 Task: Enable the option "Skip loop filter" for "H.264/MPEG-4 Part 10/AVC encoder (x264).
Action: Mouse moved to (114, 19)
Screenshot: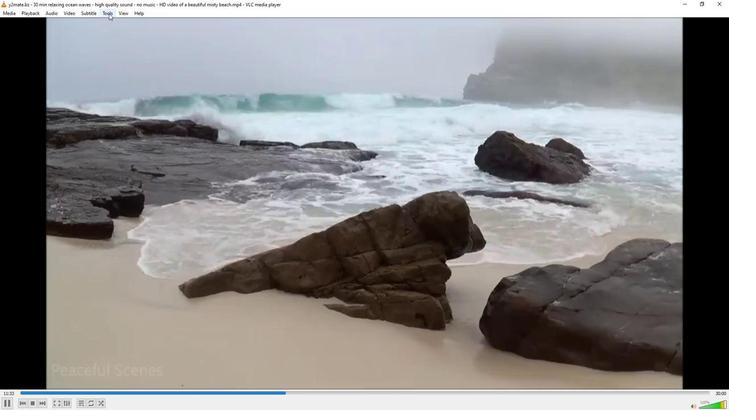 
Action: Mouse pressed left at (114, 19)
Screenshot: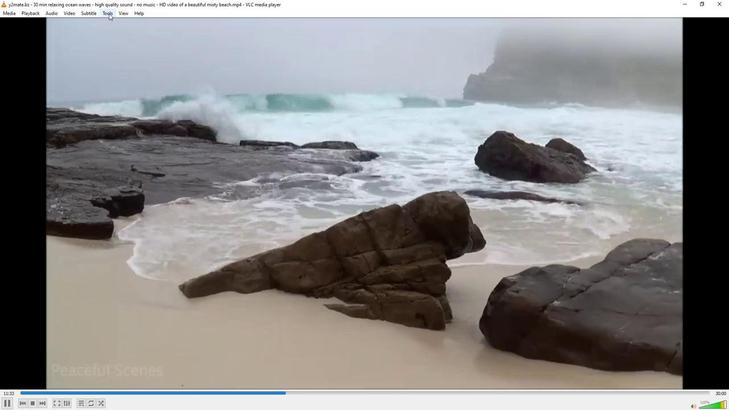 
Action: Mouse moved to (132, 108)
Screenshot: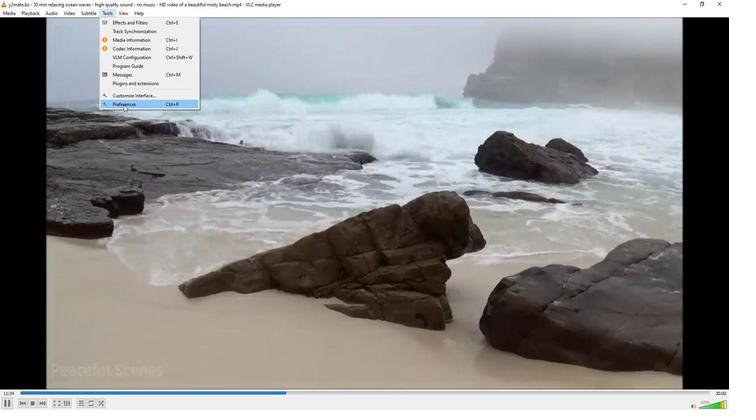 
Action: Mouse pressed left at (132, 108)
Screenshot: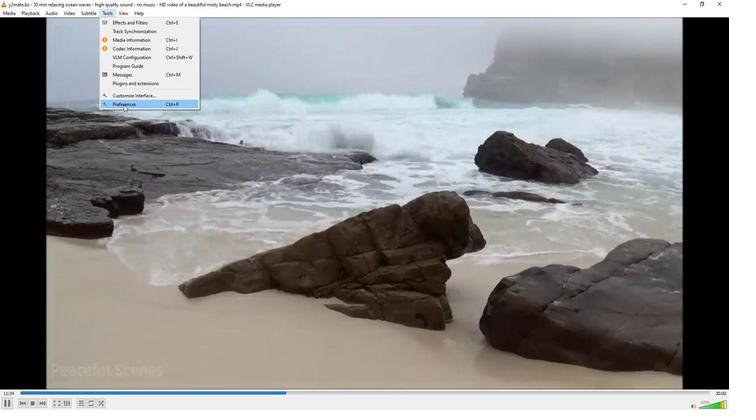 
Action: Mouse moved to (87, 312)
Screenshot: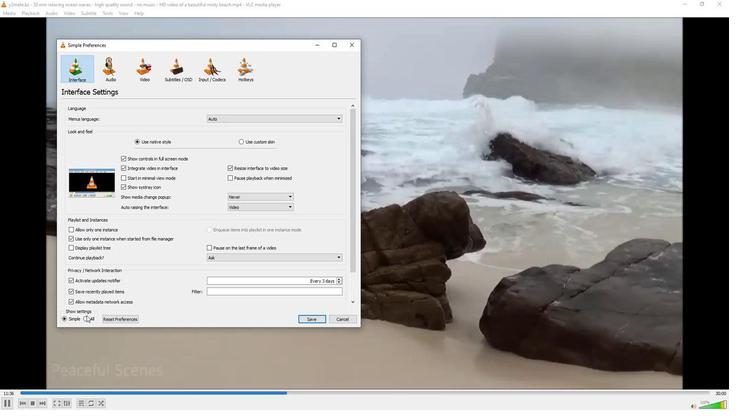
Action: Mouse pressed left at (87, 312)
Screenshot: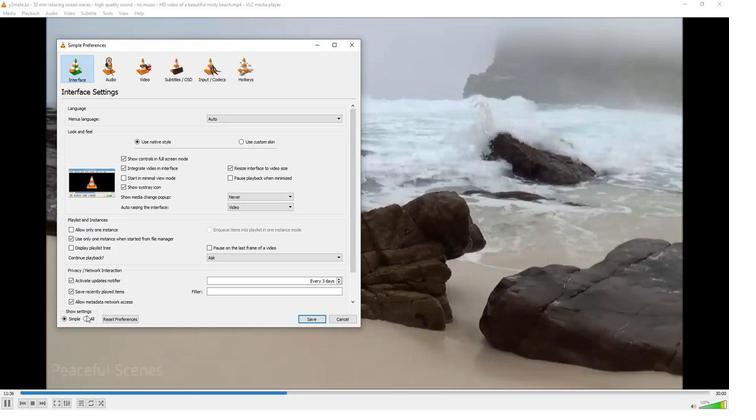 
Action: Mouse moved to (74, 242)
Screenshot: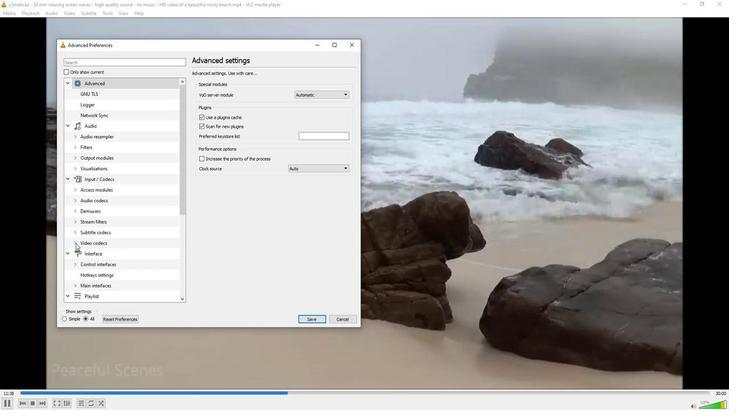 
Action: Mouse pressed left at (74, 242)
Screenshot: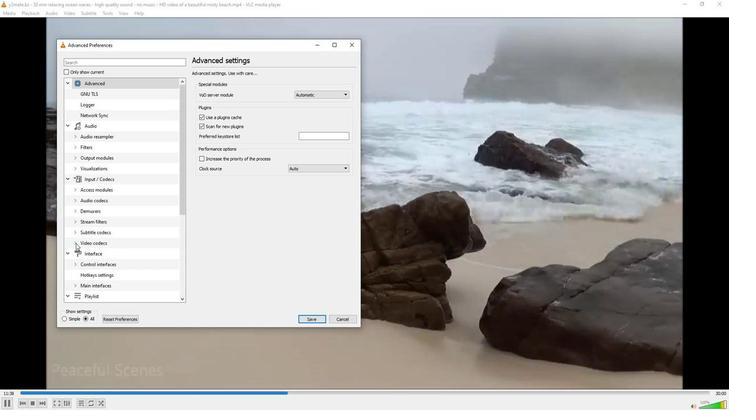 
Action: Mouse moved to (87, 244)
Screenshot: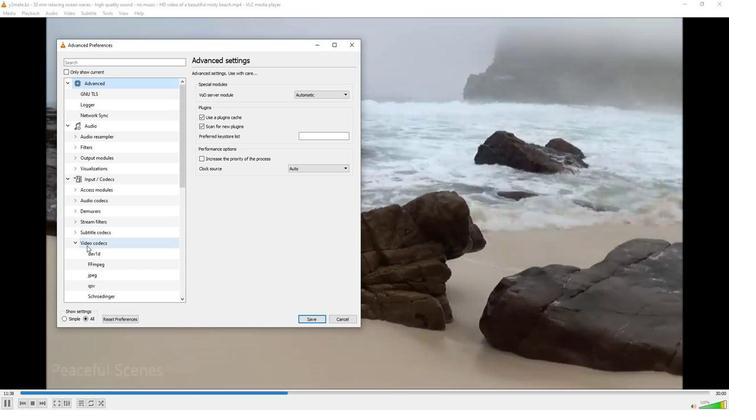 
Action: Mouse scrolled (87, 244) with delta (0, 0)
Screenshot: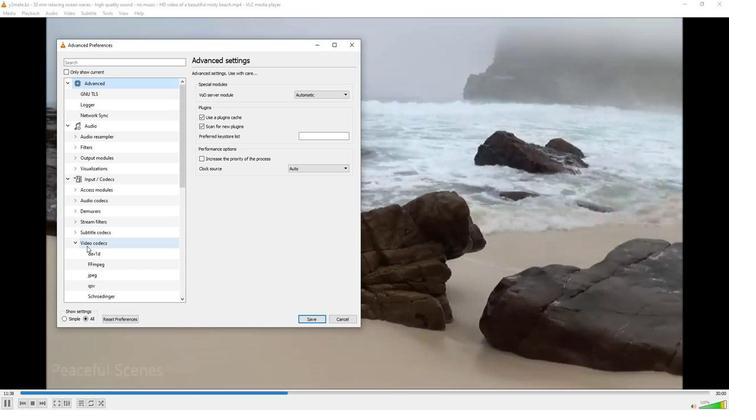 
Action: Mouse moved to (104, 289)
Screenshot: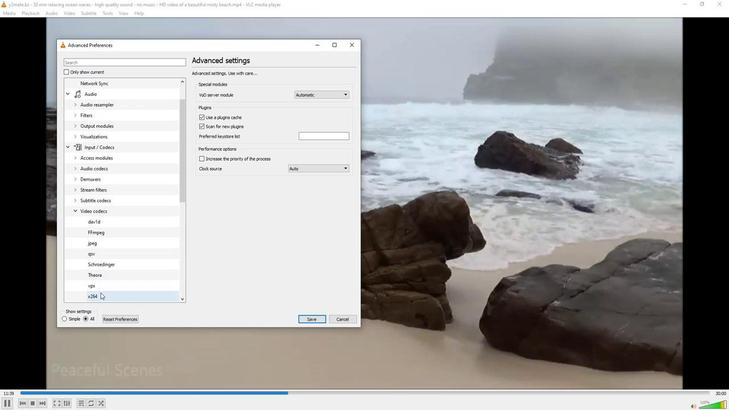 
Action: Mouse pressed left at (104, 289)
Screenshot: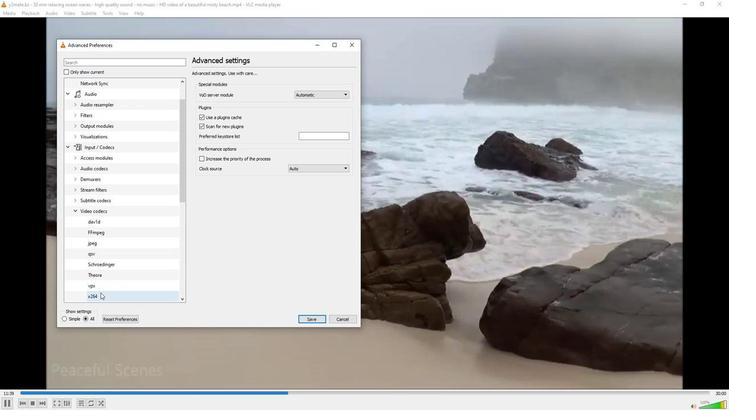 
Action: Mouse moved to (226, 203)
Screenshot: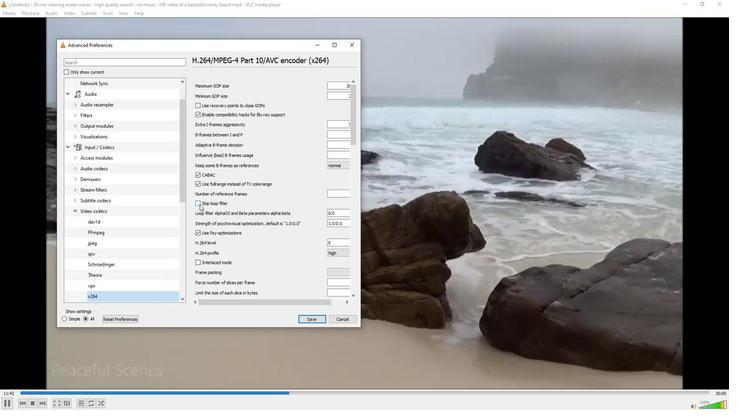 
Action: Mouse pressed left at (226, 203)
Screenshot: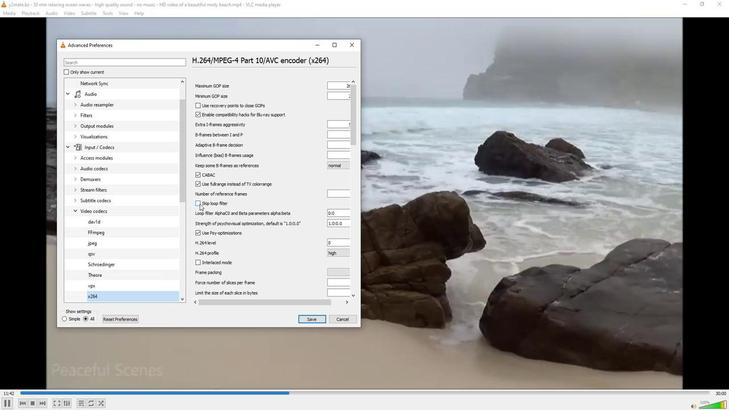 
Action: Mouse moved to (266, 227)
Screenshot: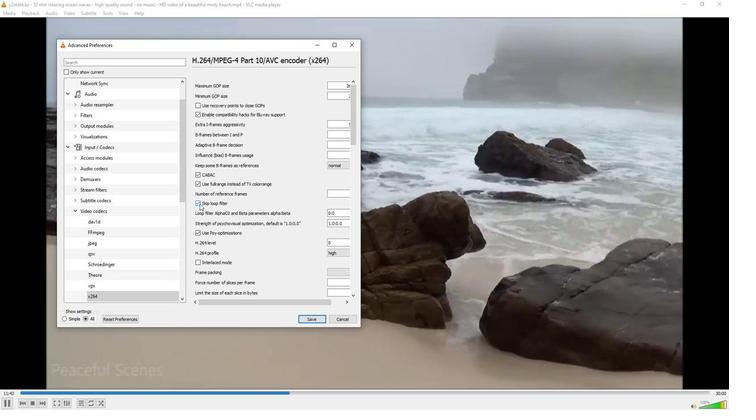 
